 Task: Add Gurugram, Haryana, India.
Action: Mouse moved to (412, 100)
Screenshot: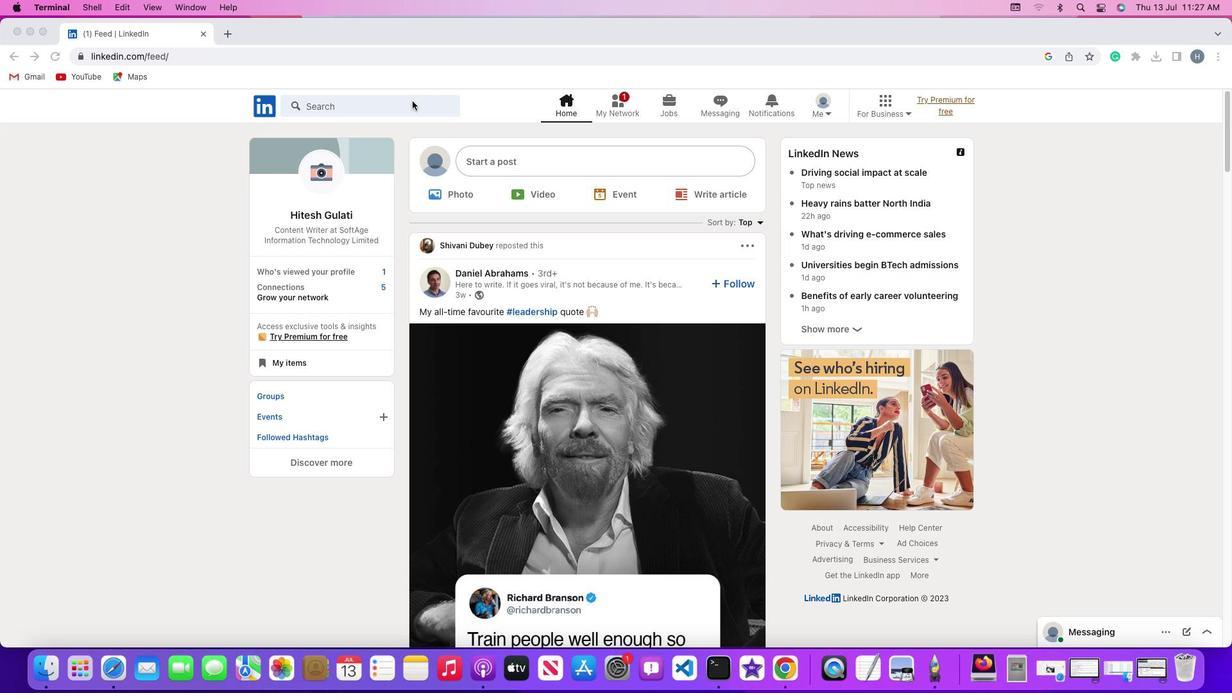 
Action: Mouse pressed left at (412, 100)
Screenshot: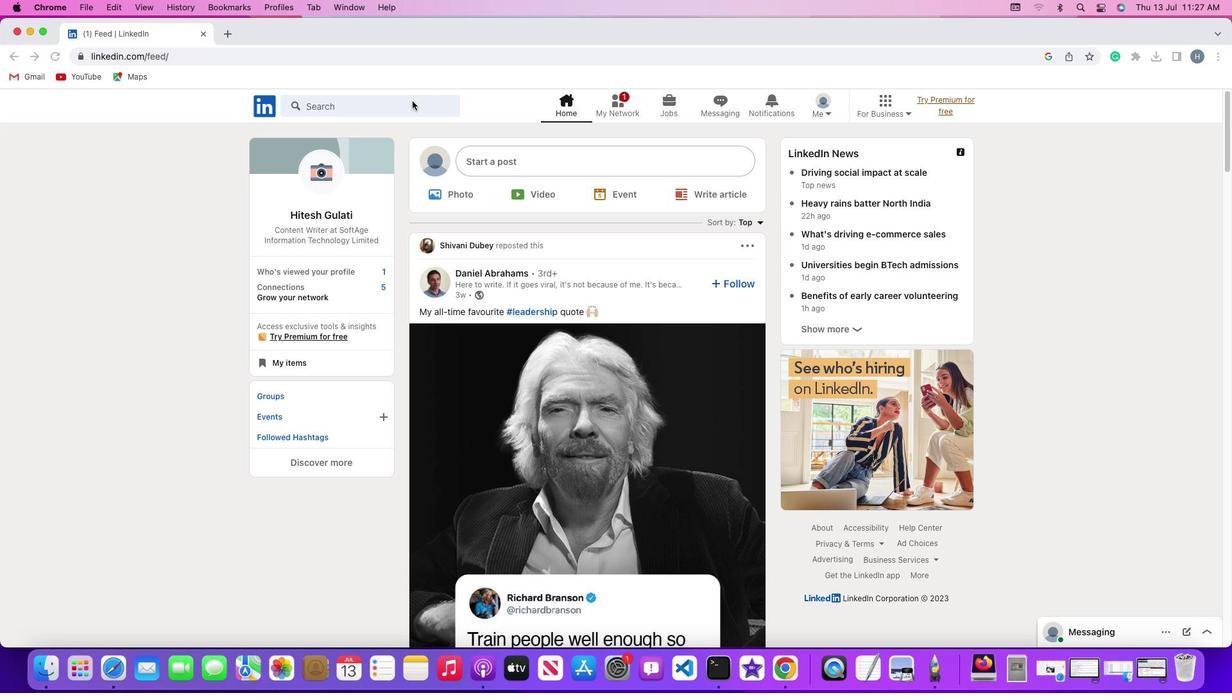 
Action: Mouse pressed left at (412, 100)
Screenshot: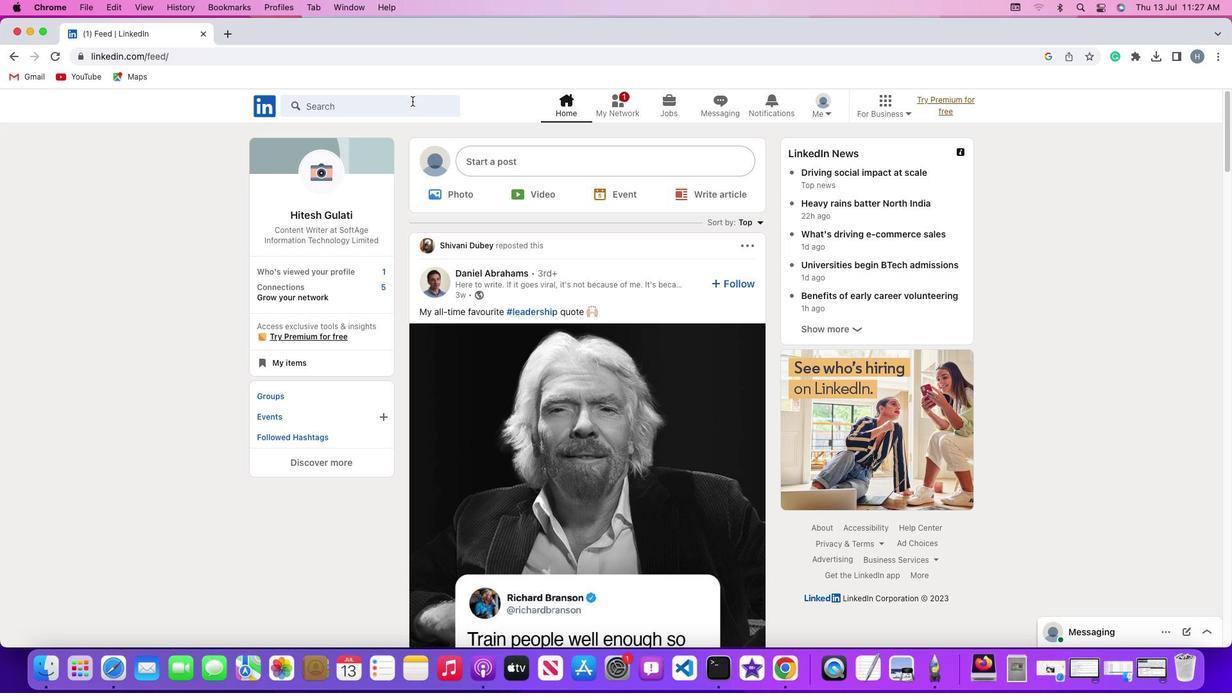 
Action: Key pressed Key.shift'#''h''i''r''i''n''g'Key.enter
Screenshot: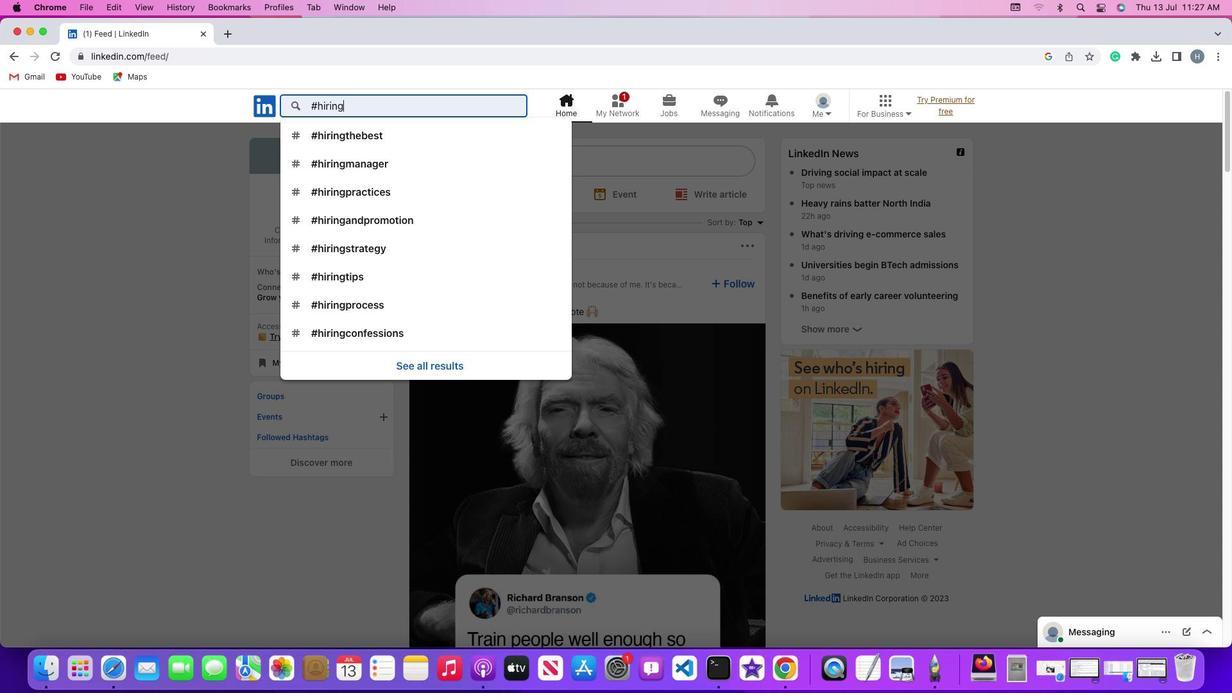 
Action: Mouse moved to (366, 140)
Screenshot: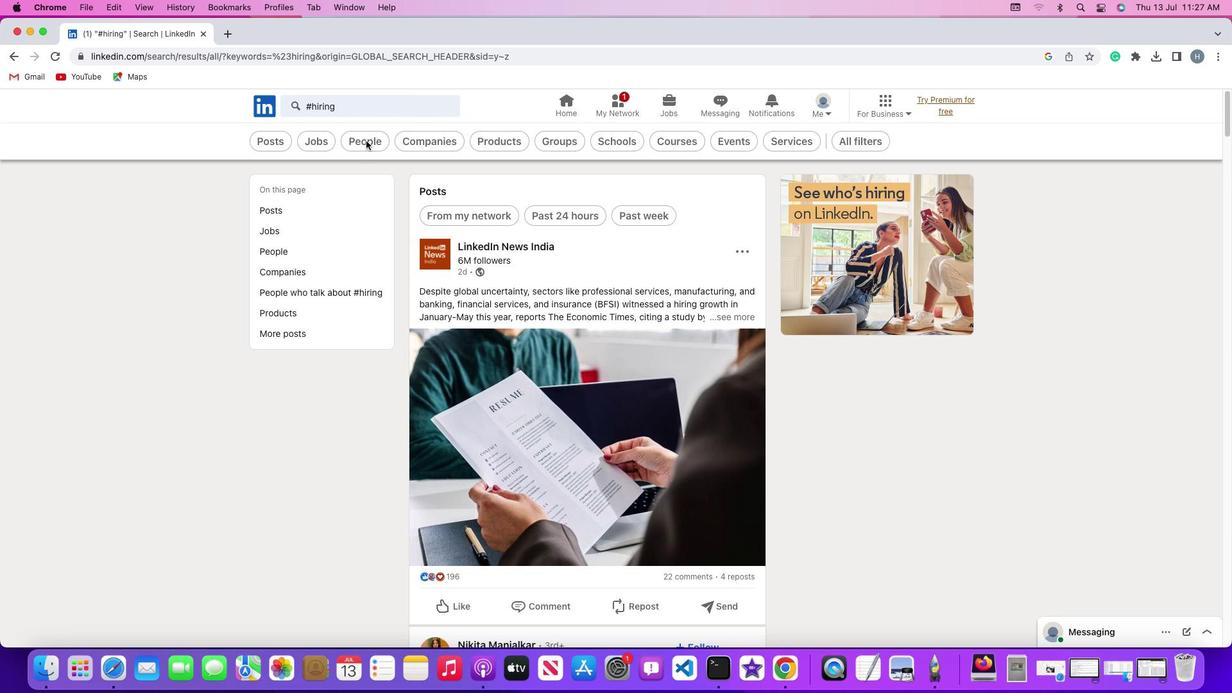 
Action: Mouse pressed left at (366, 140)
Screenshot: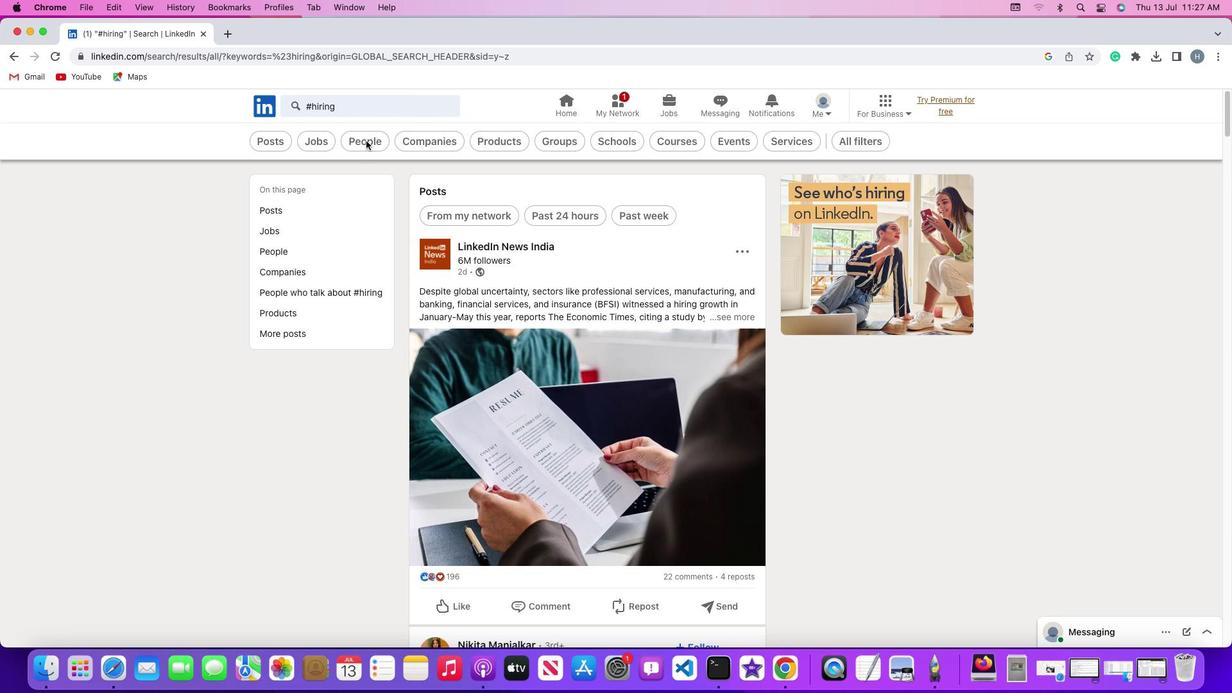 
Action: Mouse moved to (484, 141)
Screenshot: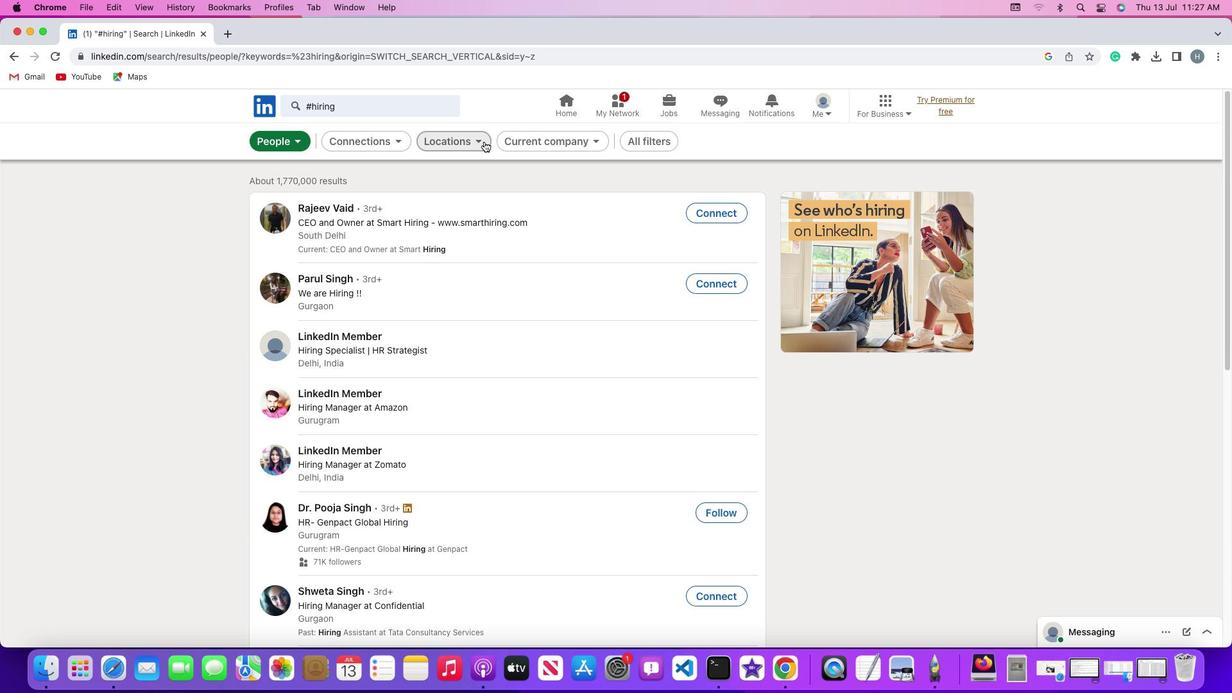 
Action: Mouse pressed left at (484, 141)
Screenshot: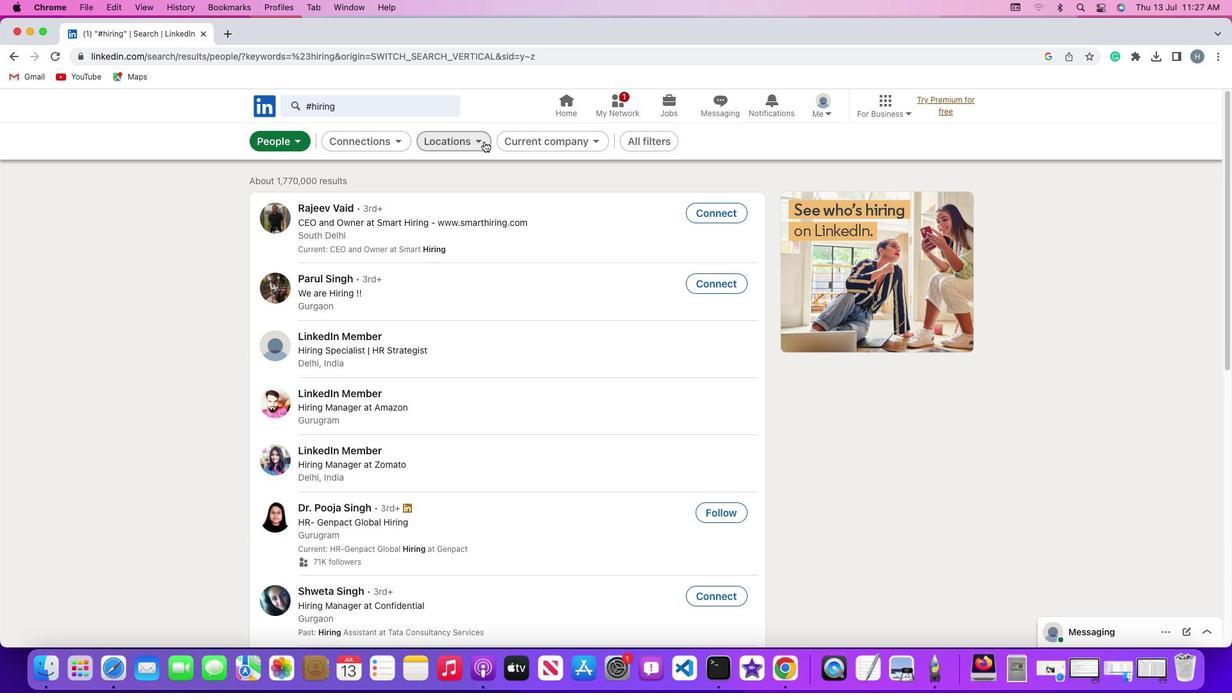 
Action: Mouse moved to (455, 181)
Screenshot: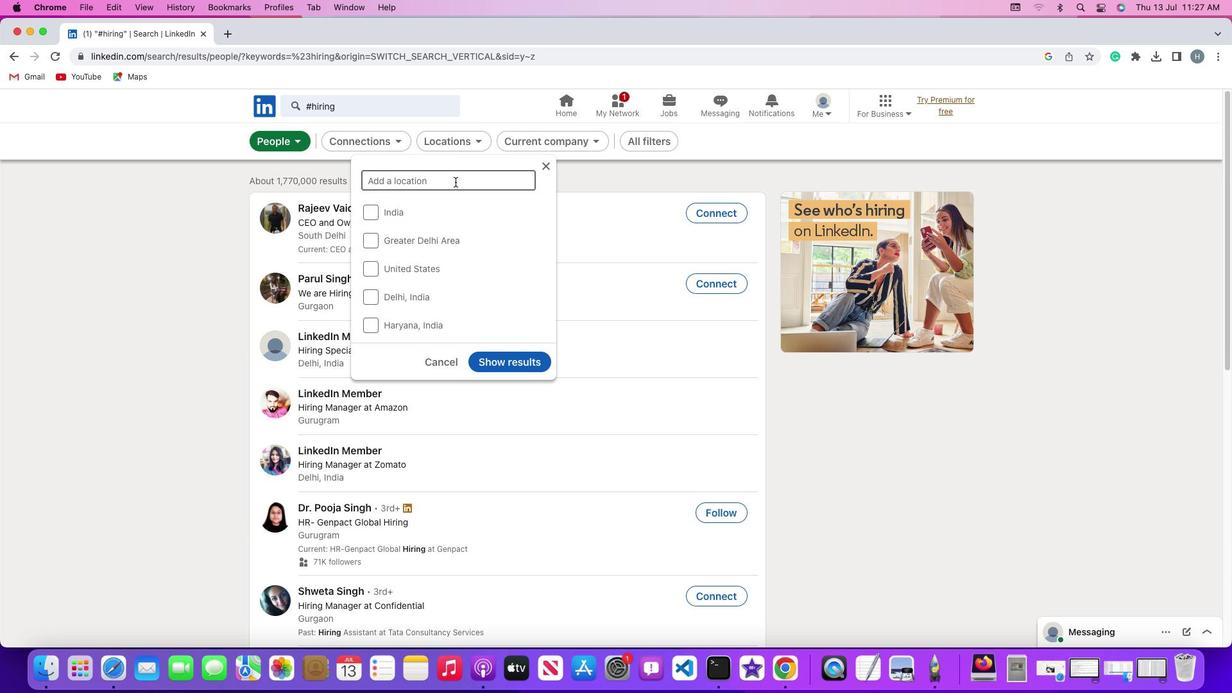 
Action: Mouse pressed left at (455, 181)
Screenshot: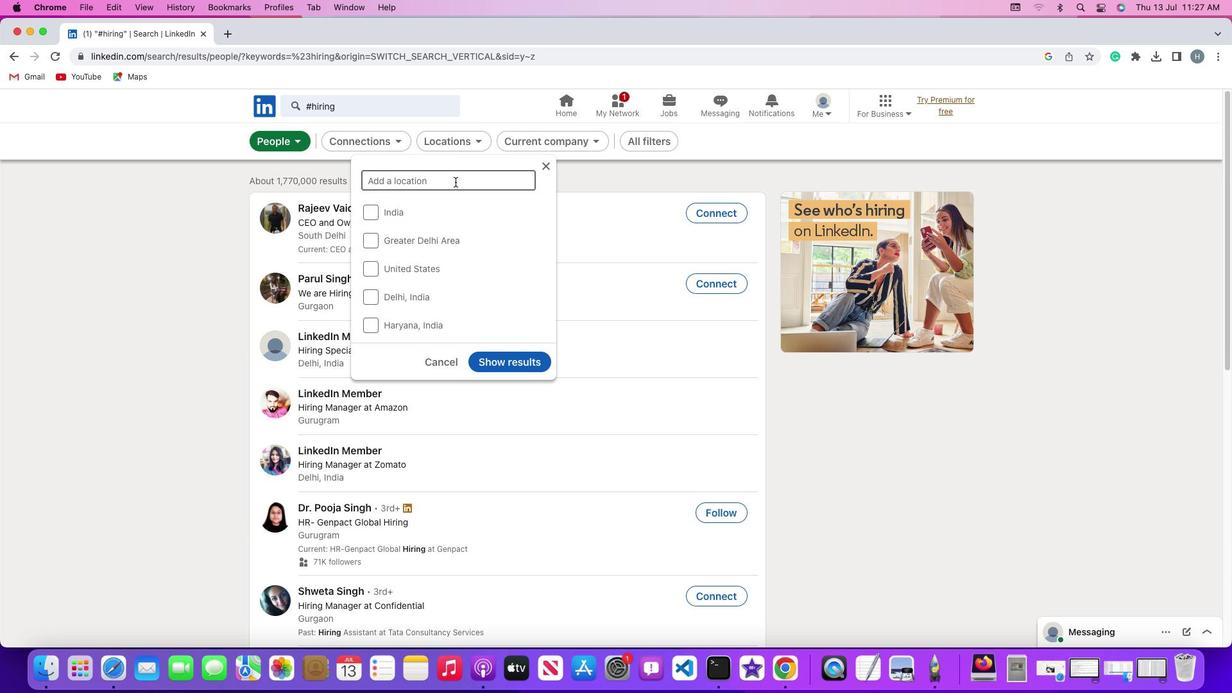 
Action: Key pressed Key.shift'G''u''r''u''g''r''a''m'
Screenshot: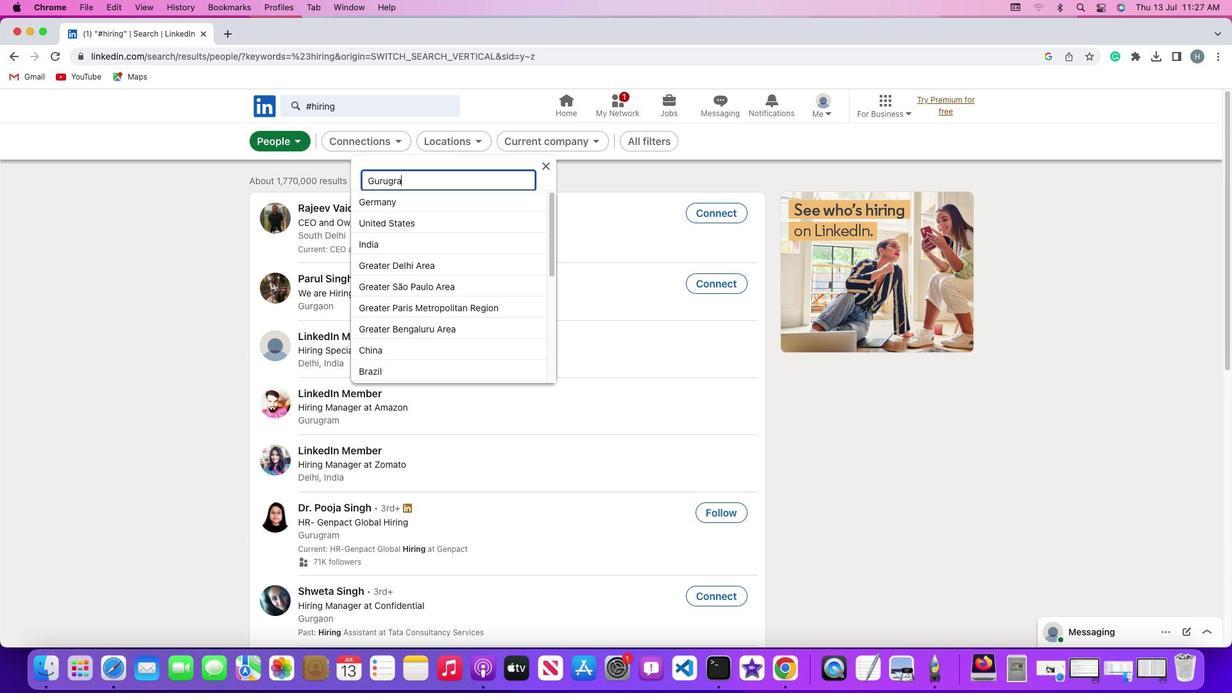 
Action: Mouse moved to (443, 202)
Screenshot: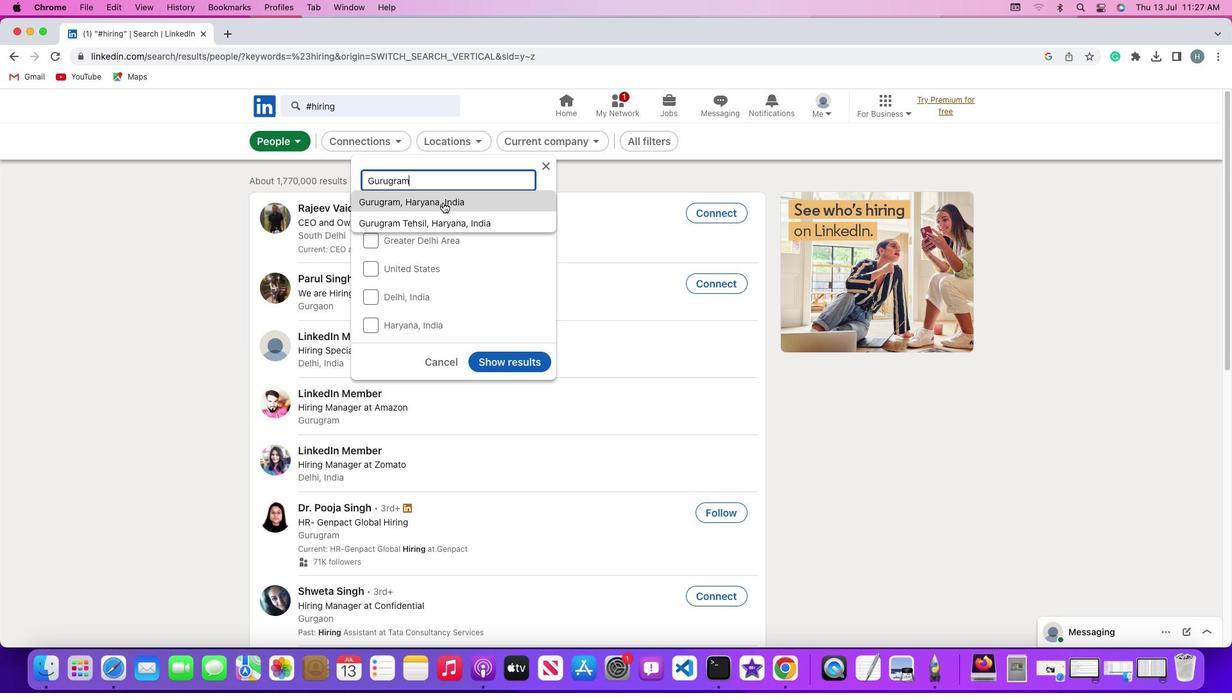 
Action: Mouse pressed left at (443, 202)
Screenshot: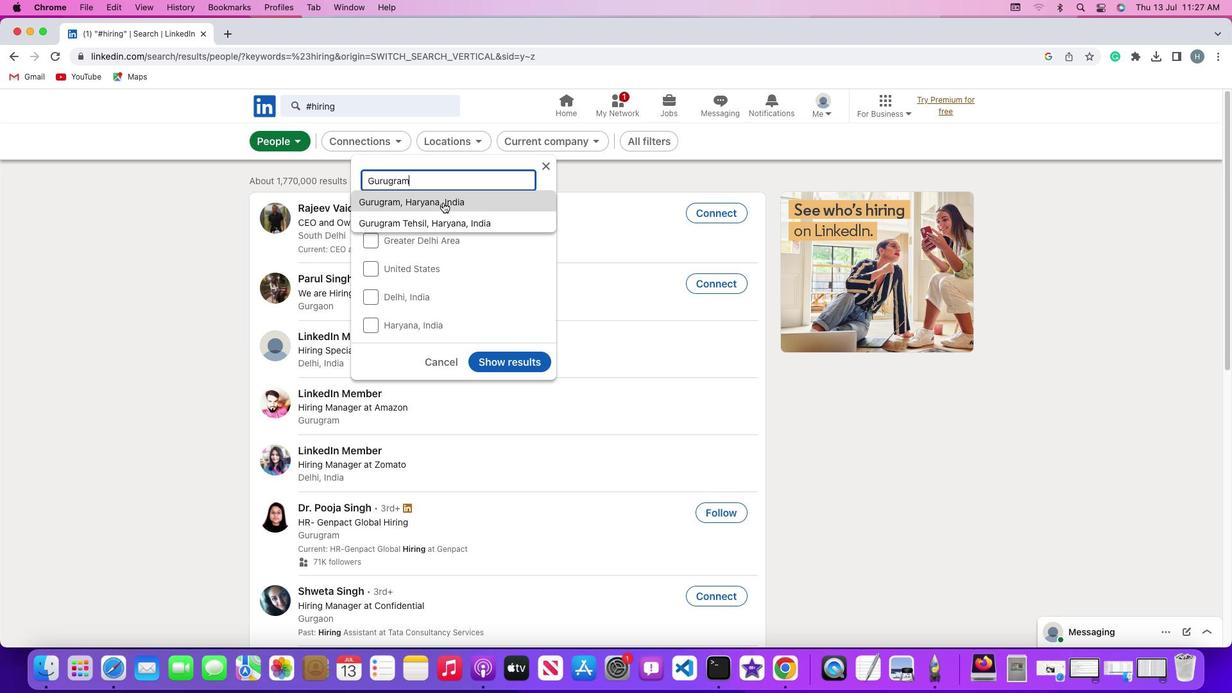 
Action: Mouse moved to (513, 227)
Screenshot: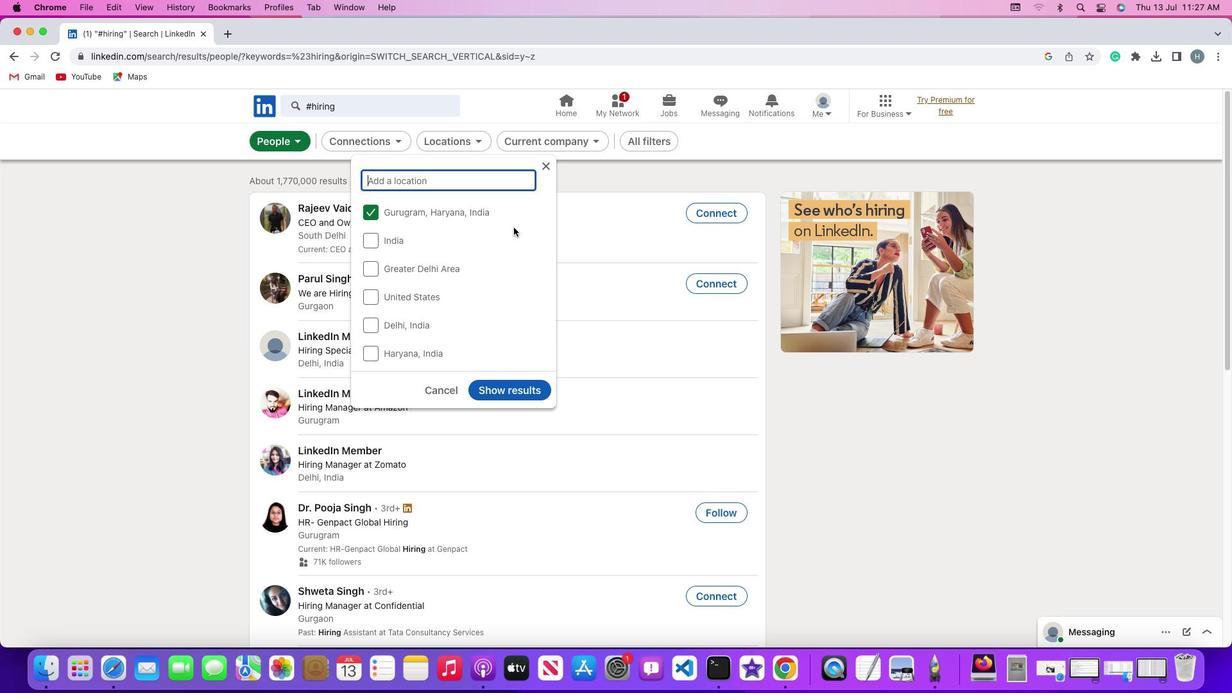 
